Task: Check your saved stores.
Action: Mouse moved to (52, 72)
Screenshot: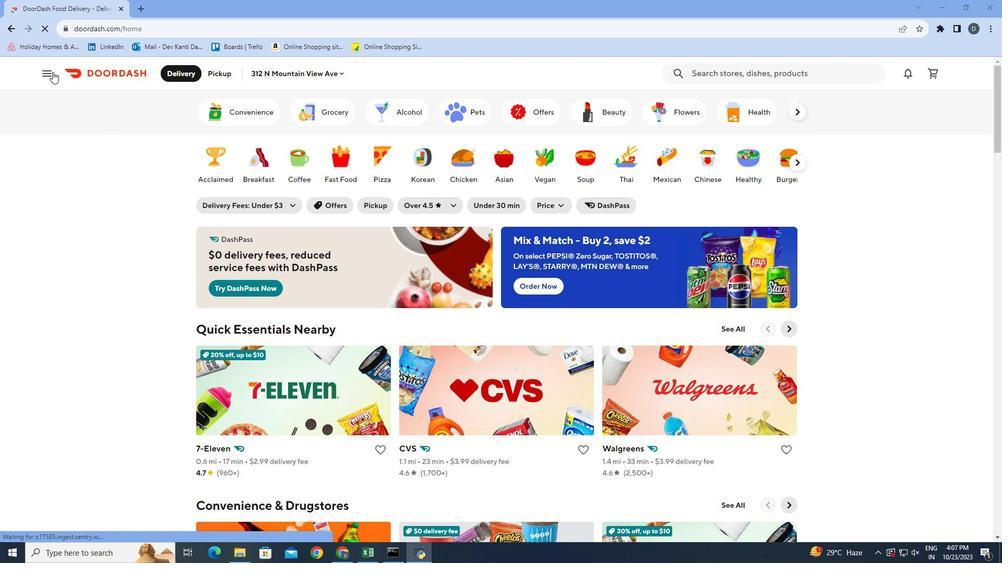 
Action: Mouse pressed left at (52, 72)
Screenshot: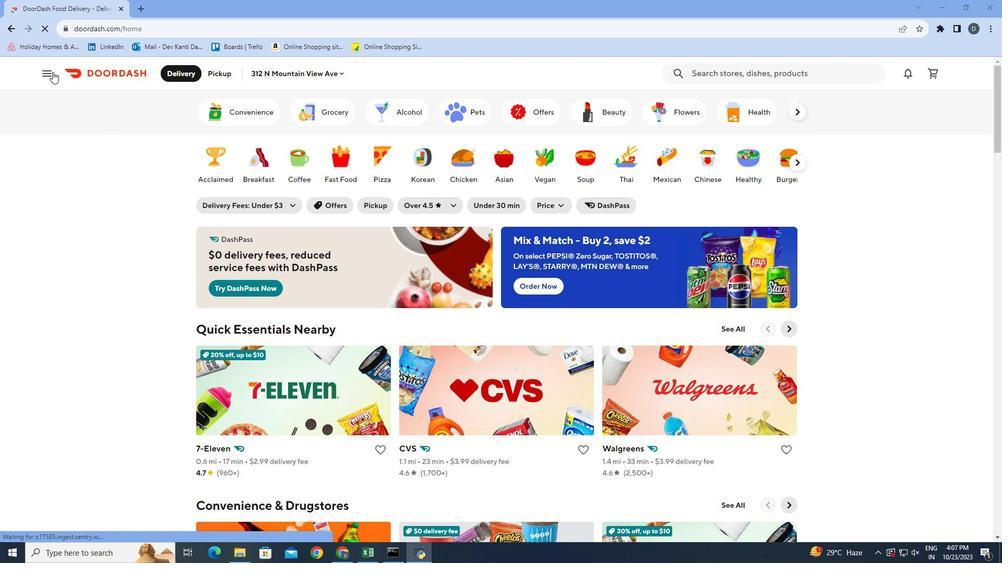 
Action: Mouse moved to (130, 287)
Screenshot: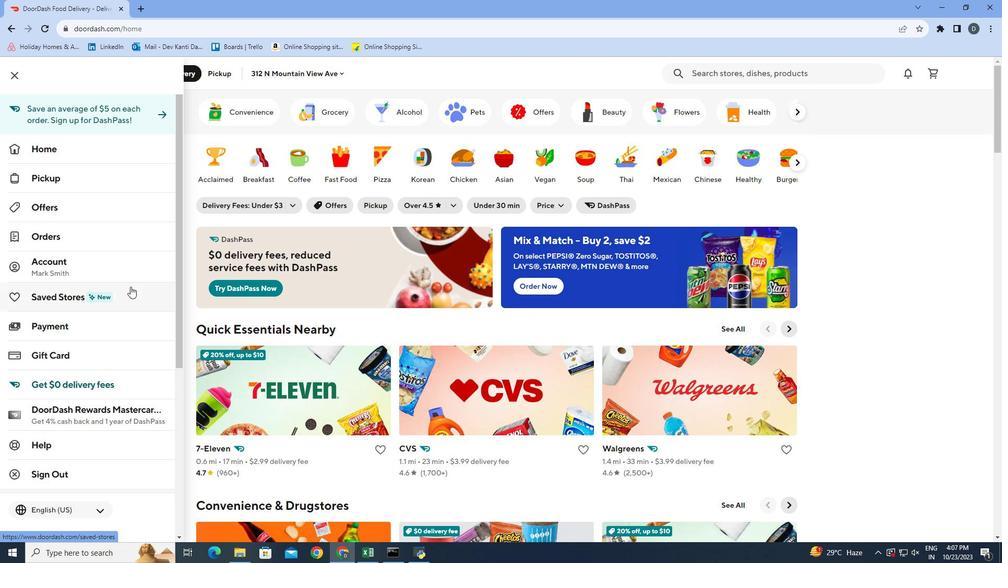 
Action: Mouse pressed left at (130, 287)
Screenshot: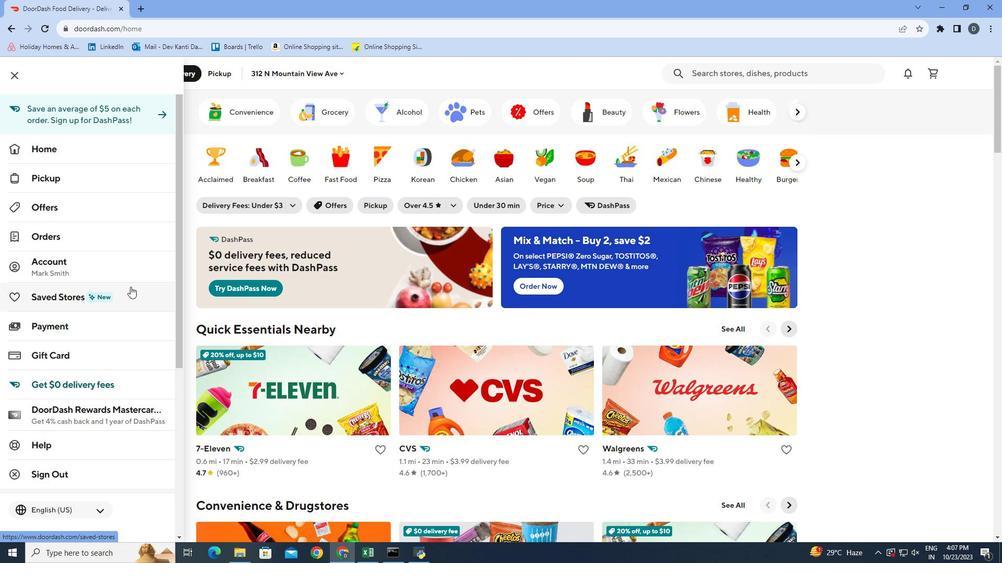 
Action: Mouse moved to (249, 246)
Screenshot: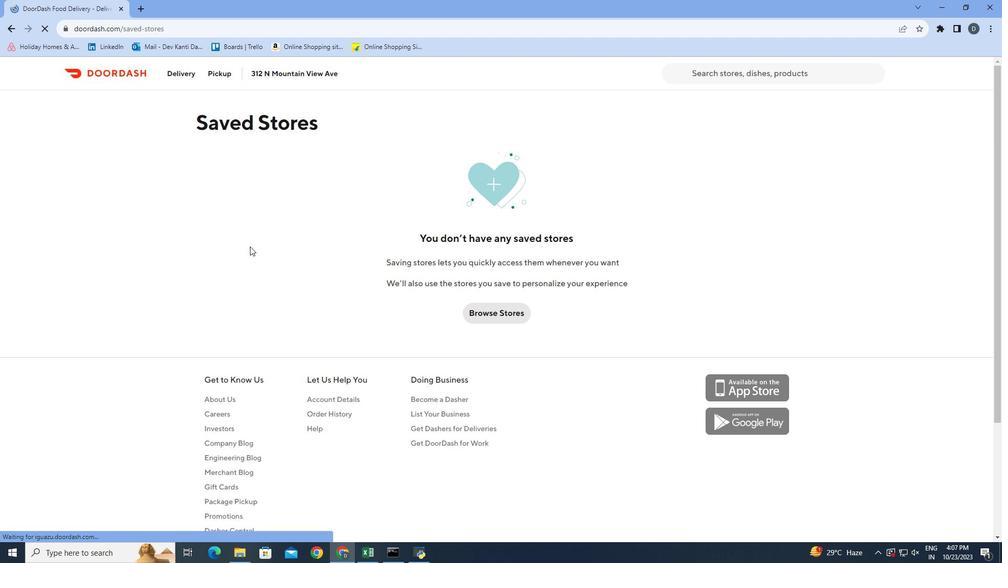 
